 Task: Create a section Front-end Framework Sprint and in the section, add a milestone Mobile Application Performance Testing in the project BeyondPlan
Action: Mouse moved to (245, 471)
Screenshot: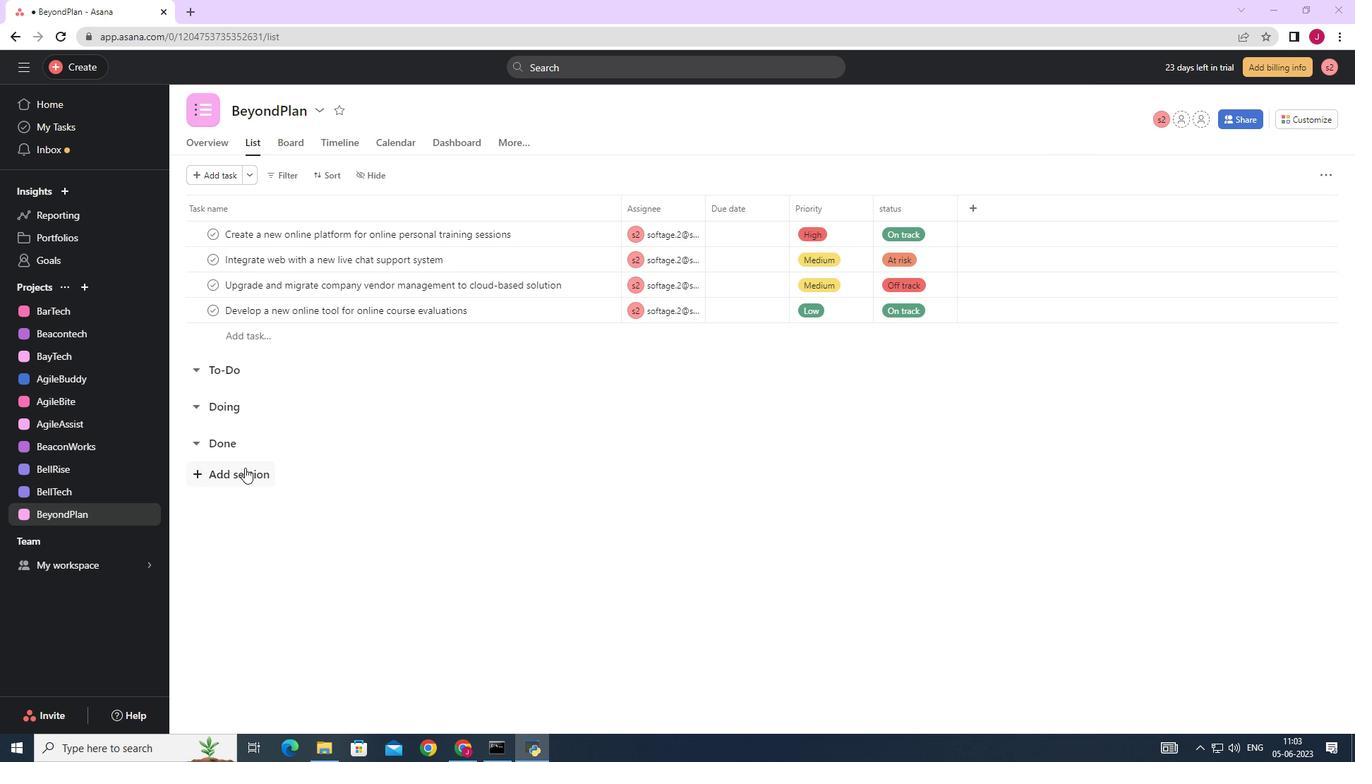 
Action: Mouse pressed left at (245, 471)
Screenshot: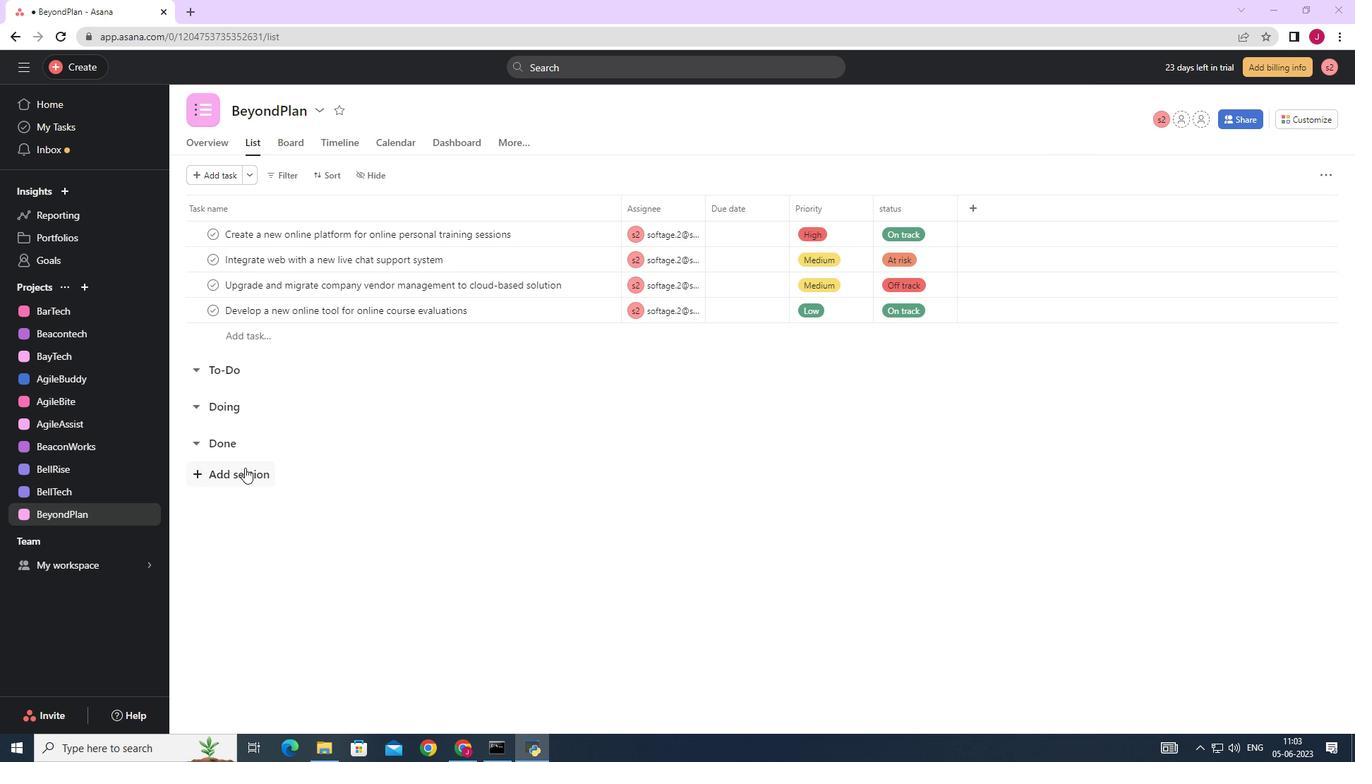 
Action: Mouse moved to (247, 477)
Screenshot: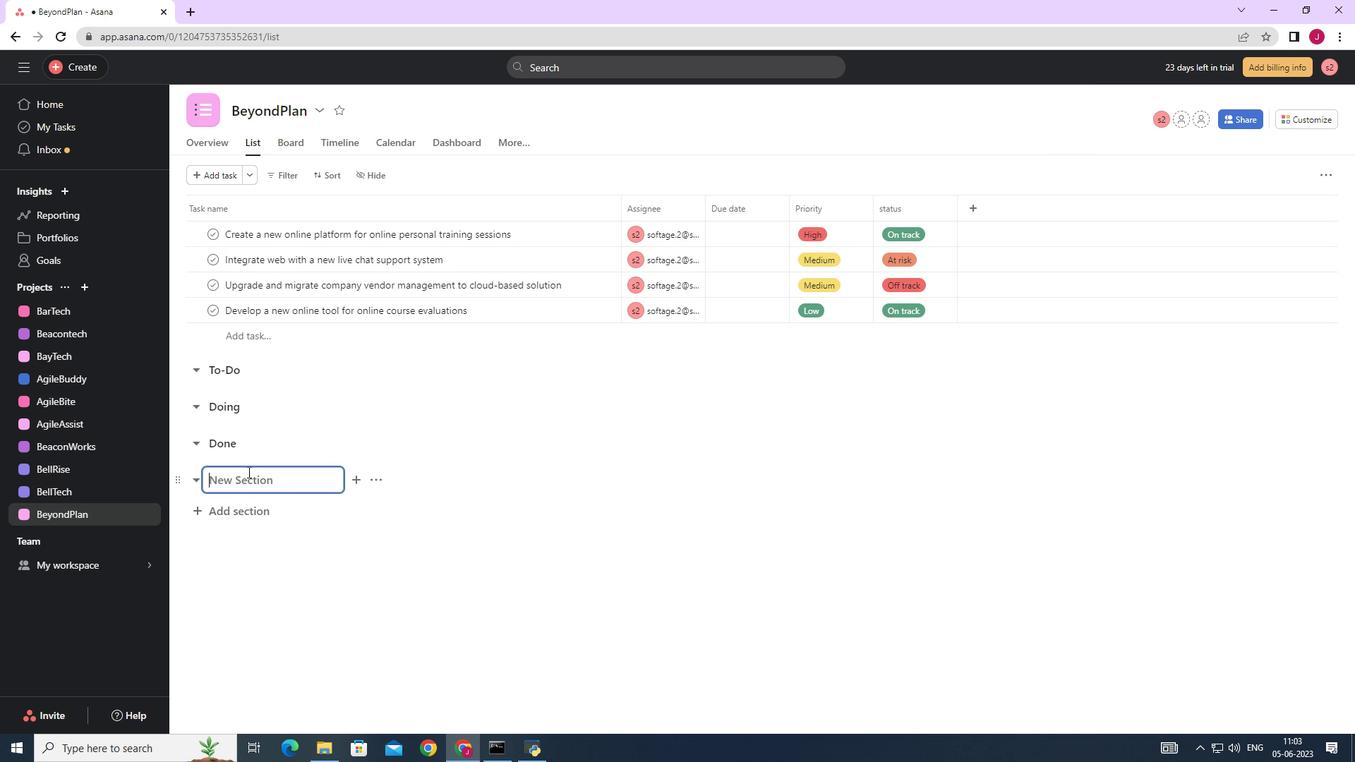 
Action: Key pressed <Key.caps_lock>F<Key.caps_lock>ront<Key.space><Key.backspace>-end<Key.space><Key.caps_lock>F<Key.caps_lock>rame<Key.space><Key.backspace>worj<Key.backspace>k<Key.space><Key.caps_lock>S<Key.caps_lock>print<Key.enter><Key.caps_lock>M<Key.caps_lock>obile<Key.space><Key.caps_lock>A<Key.caps_lock>pplication<Key.space><Key.caps_lock>P<Key.caps_lock>erformance<Key.space><Key.caps_lock>T<Key.caps_lock>esting<Key.space>
Screenshot: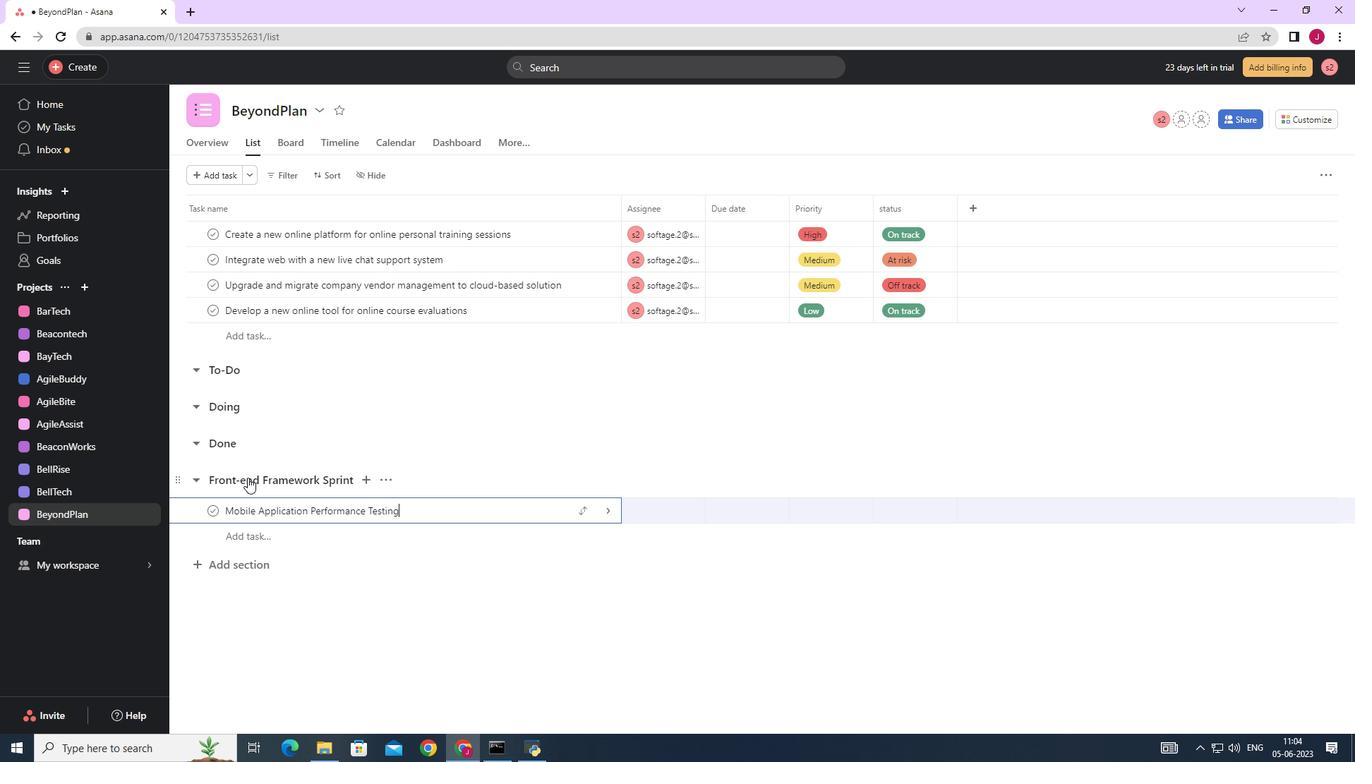 
Action: Mouse moved to (610, 511)
Screenshot: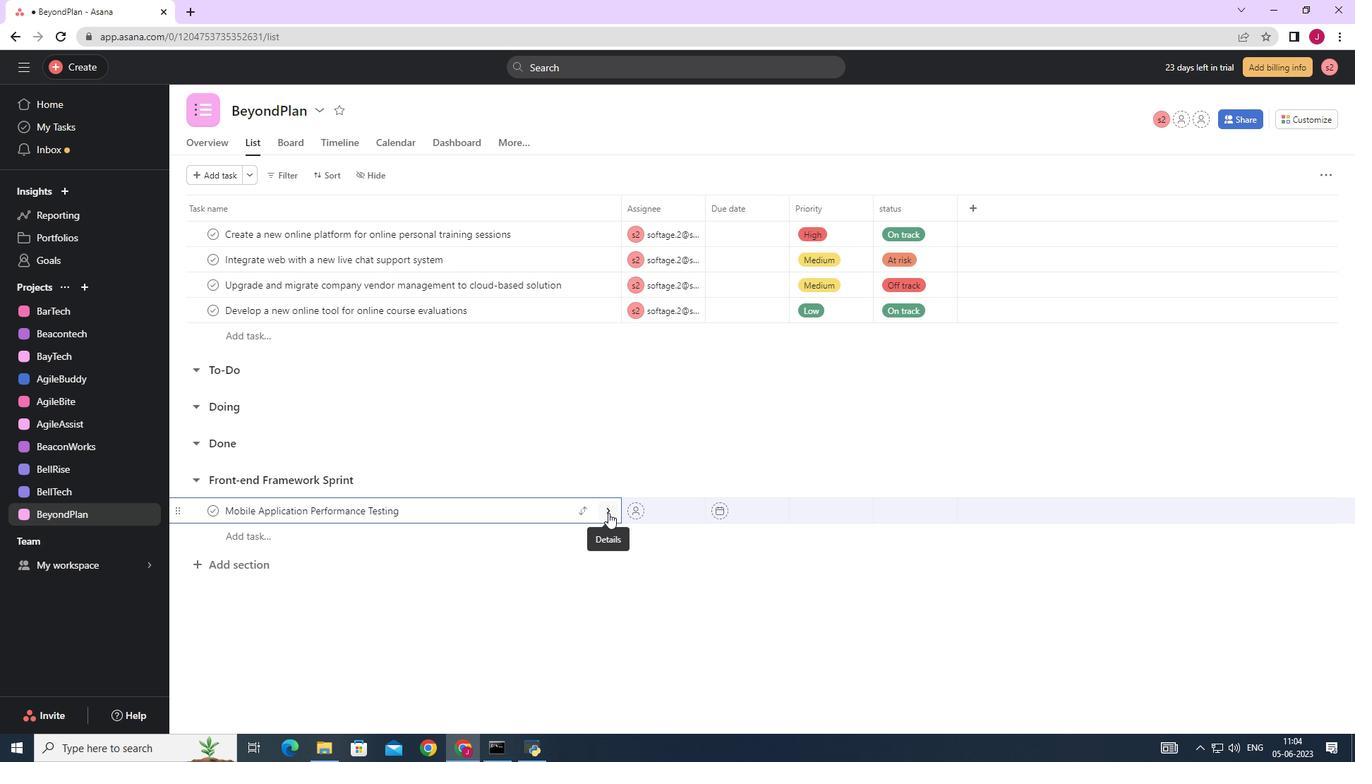 
Action: Mouse pressed left at (610, 511)
Screenshot: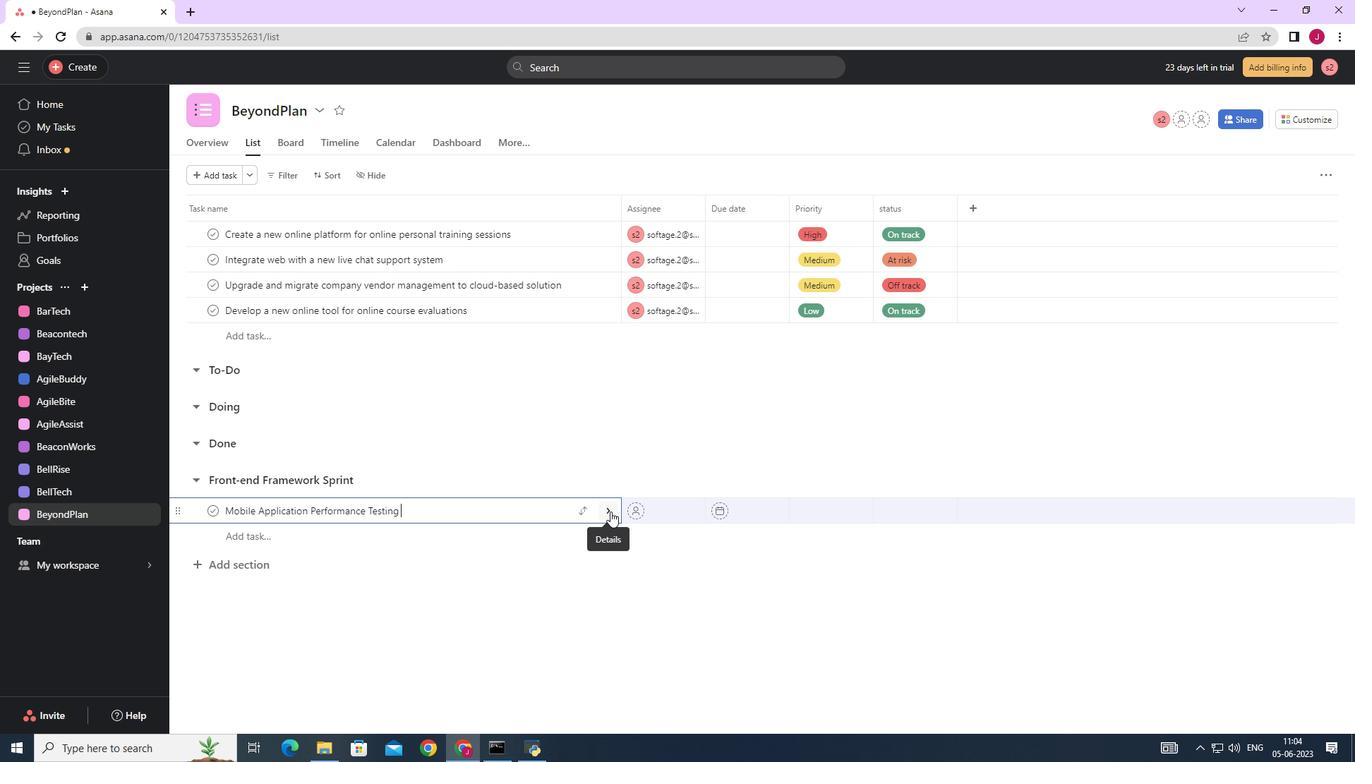 
Action: Mouse moved to (1295, 172)
Screenshot: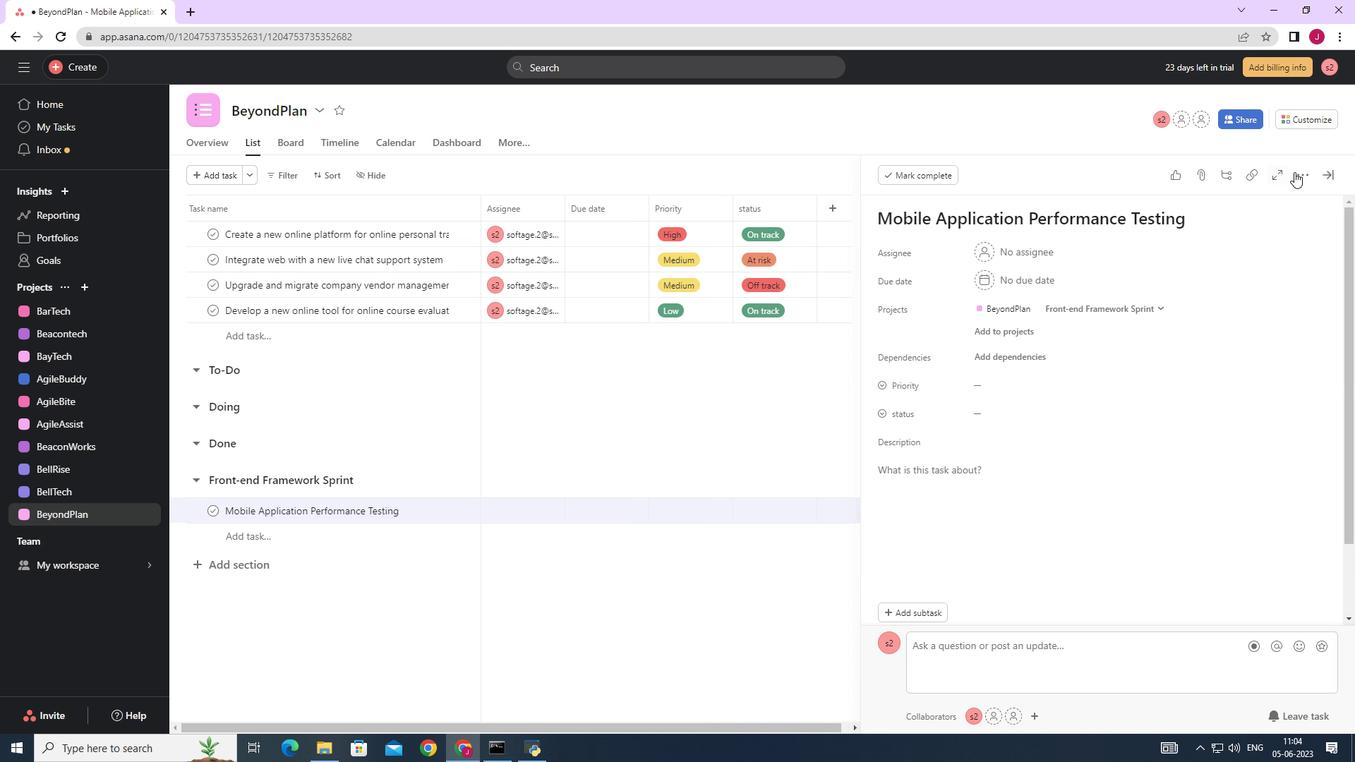
Action: Mouse pressed left at (1295, 172)
Screenshot: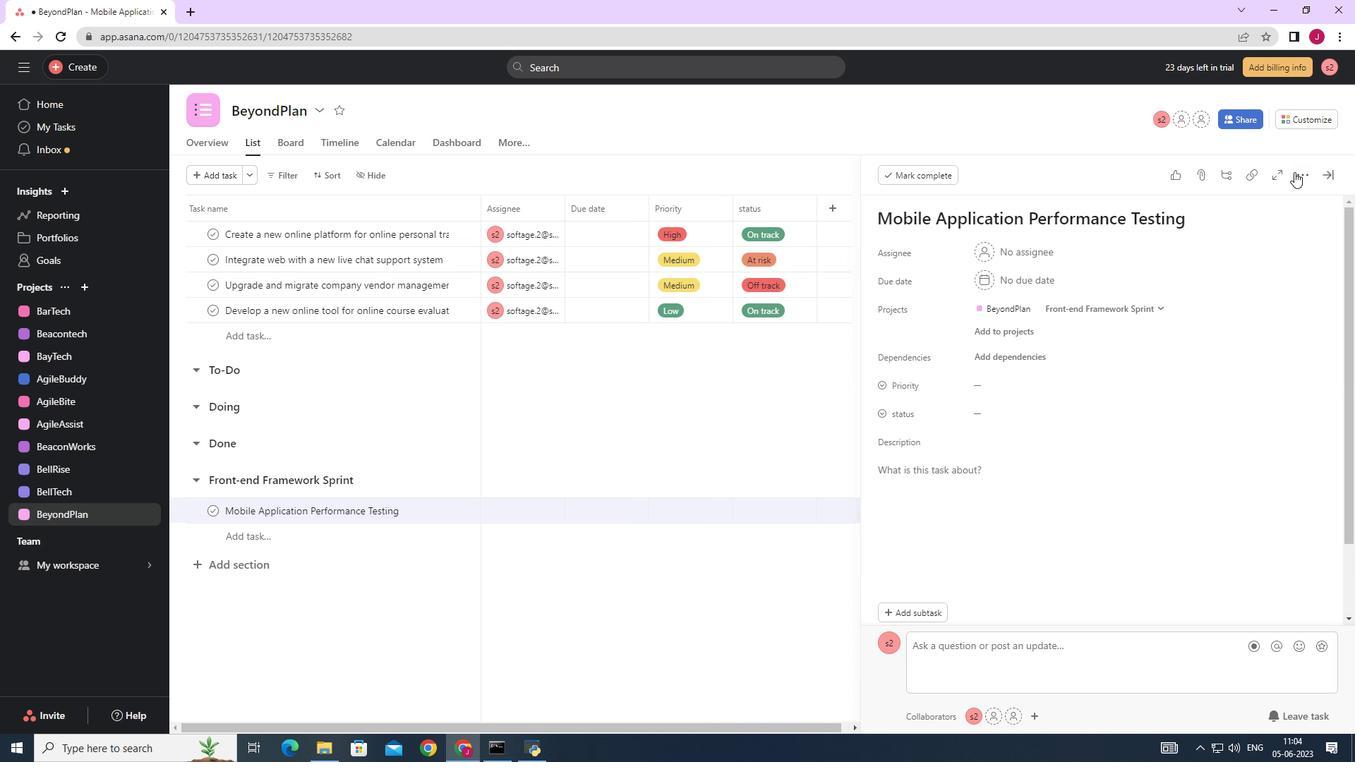 
Action: Mouse moved to (1174, 220)
Screenshot: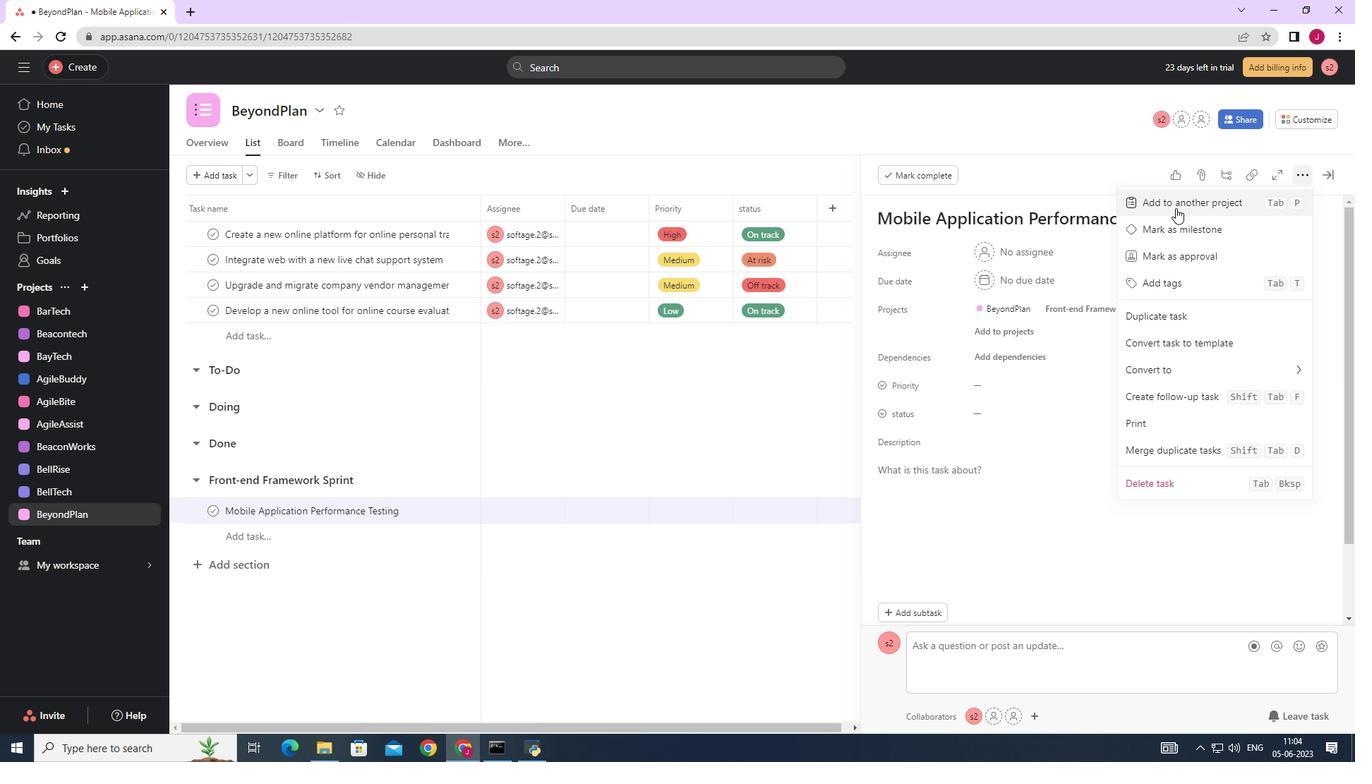 
Action: Mouse pressed left at (1174, 220)
Screenshot: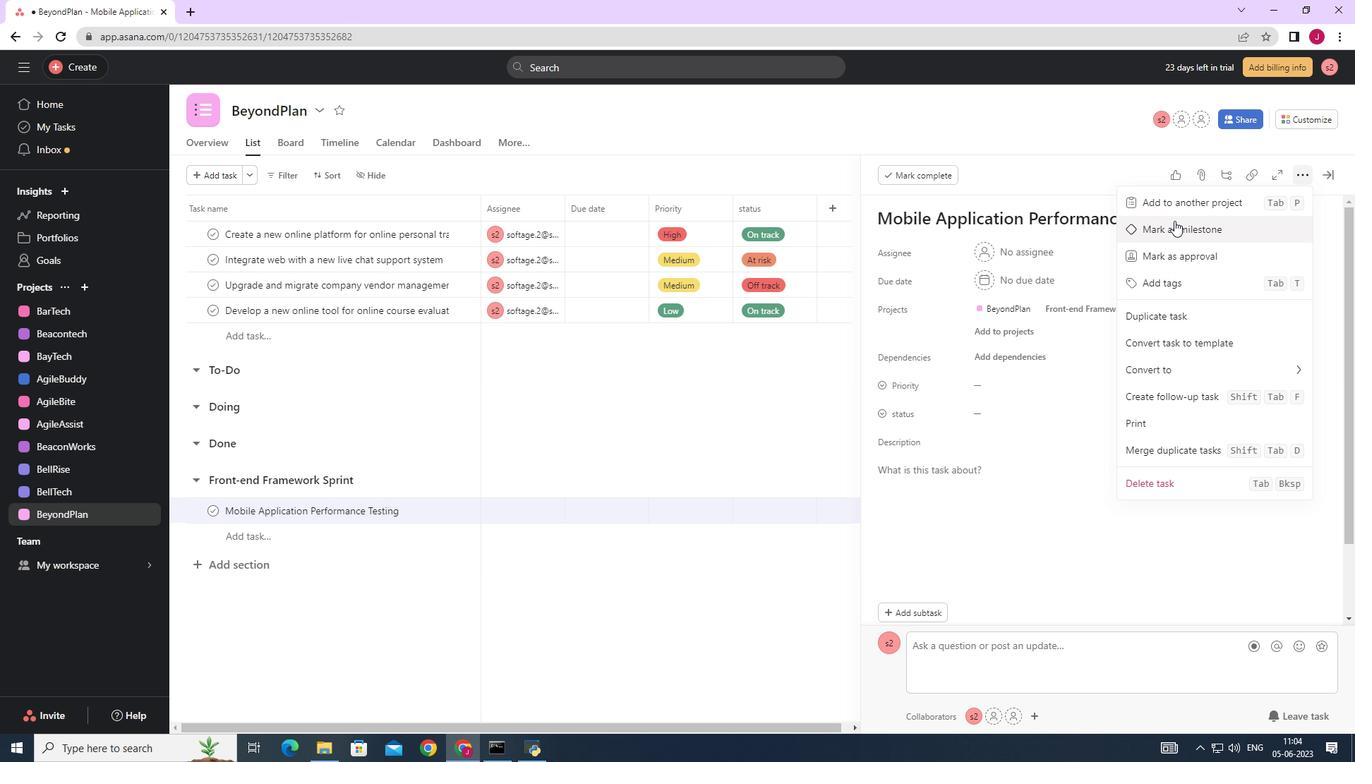 
Action: Mouse moved to (1323, 177)
Screenshot: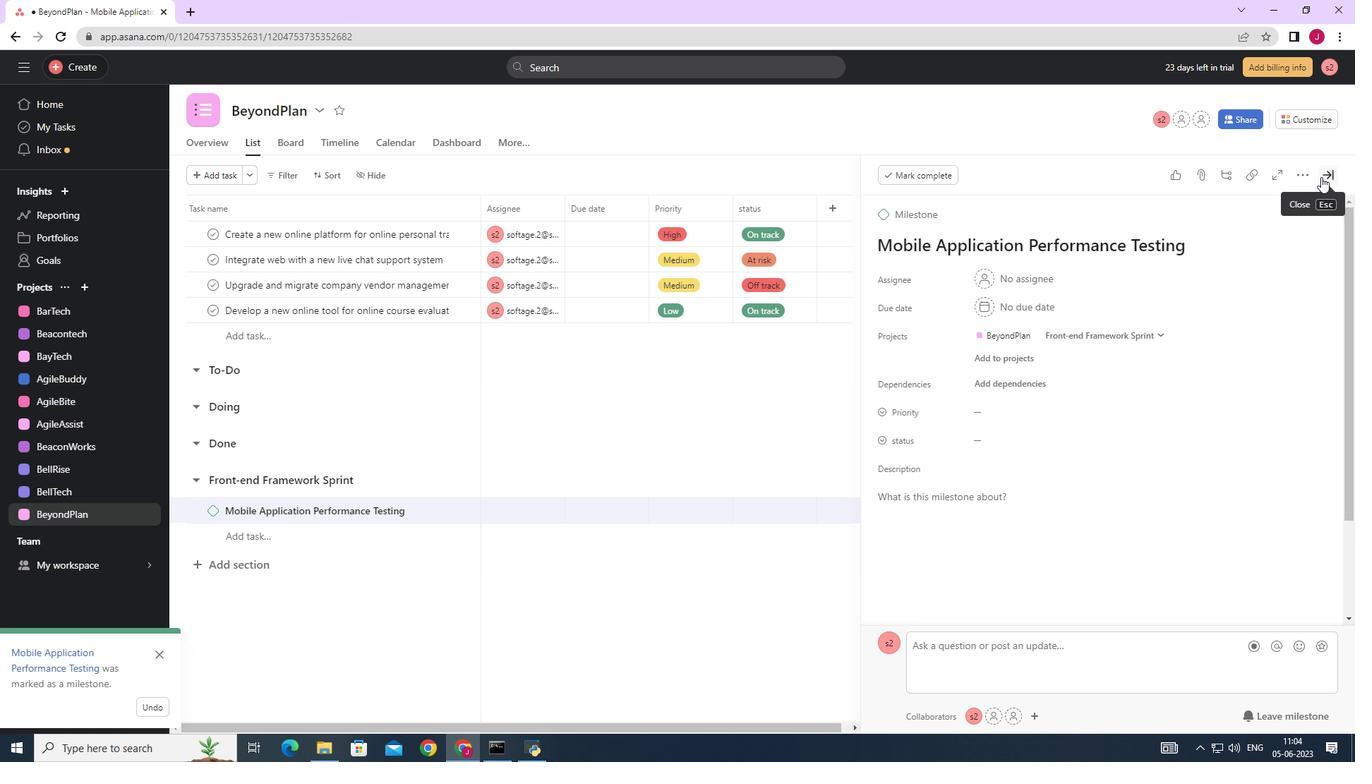 
Action: Mouse pressed left at (1323, 177)
Screenshot: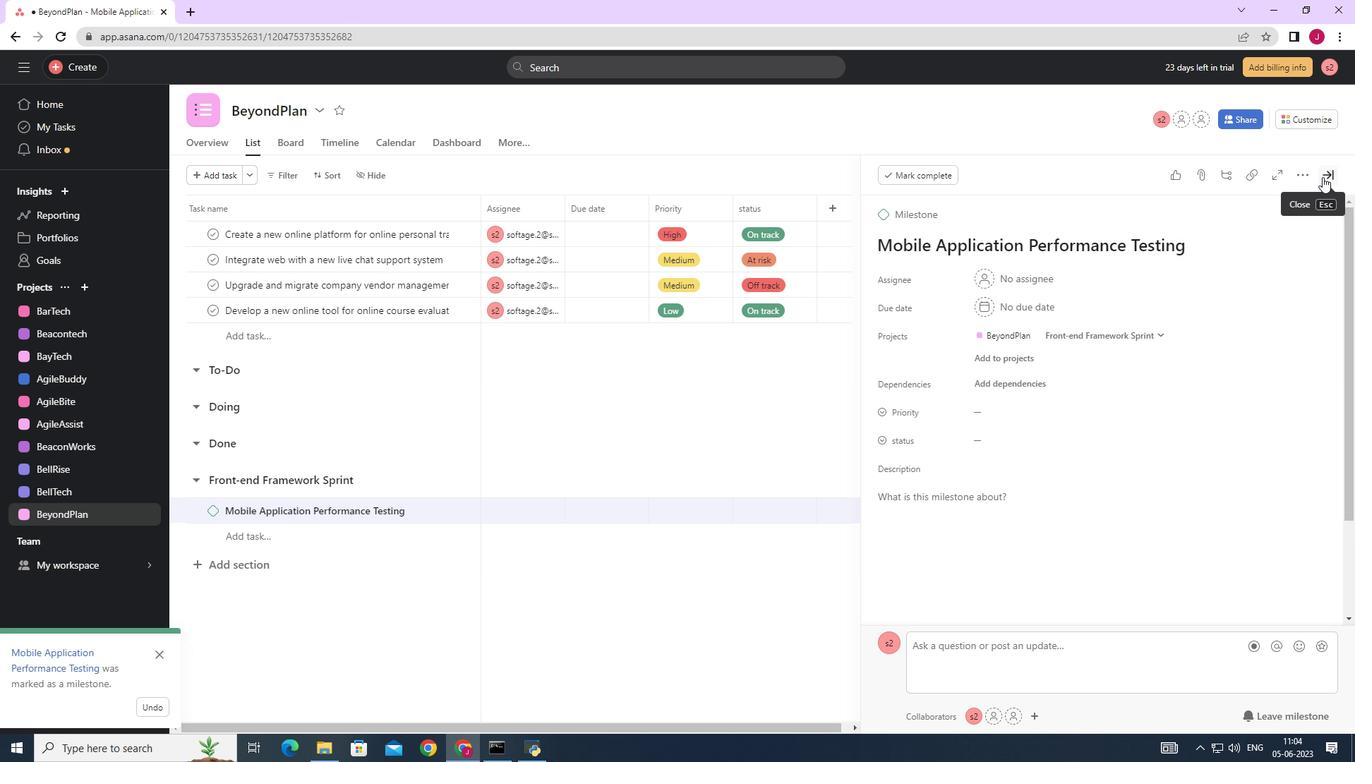 
Action: Mouse moved to (1072, 356)
Screenshot: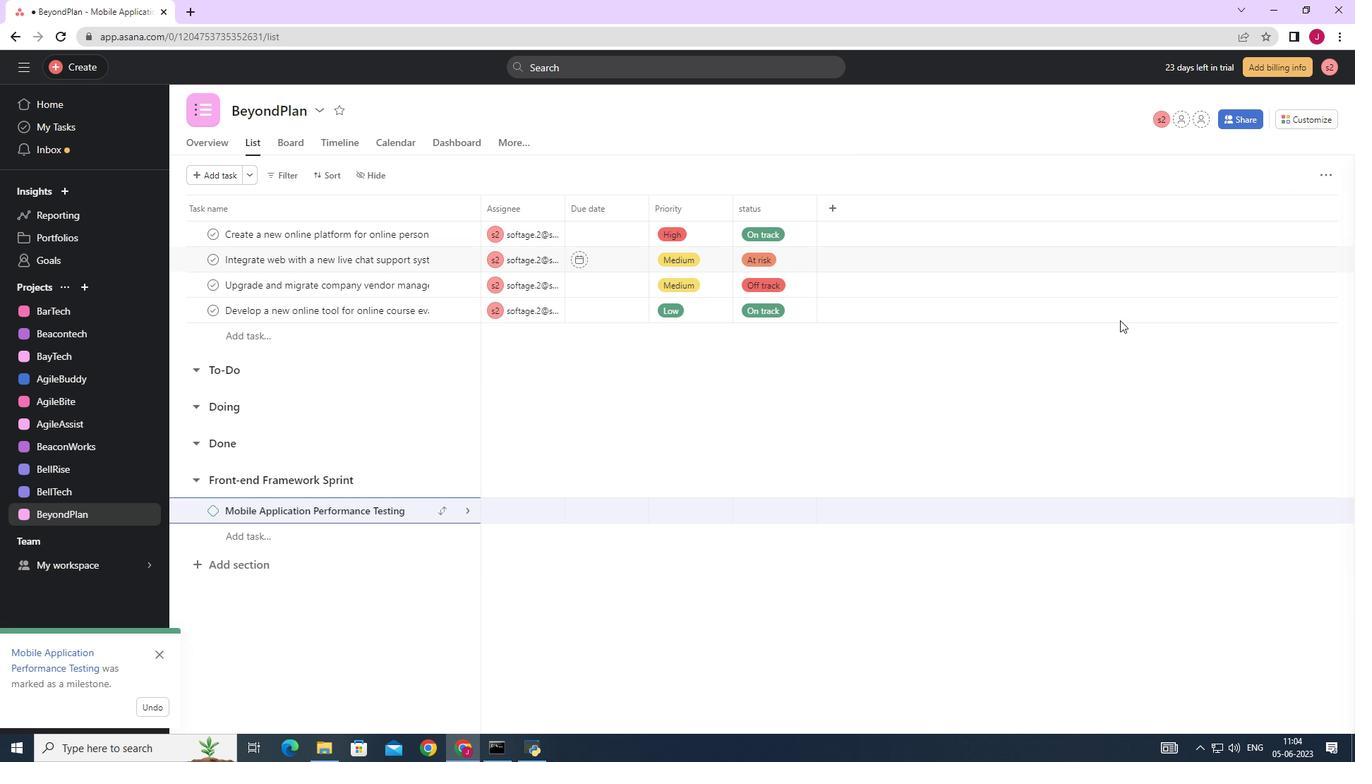
